 Task: Add the task  Develop a new online booking system for a hotel or resort to the section Agile Artisans in the project AgileBox and add a Due Date to the respective task as 2023/12/05
Action: Mouse moved to (66, 275)
Screenshot: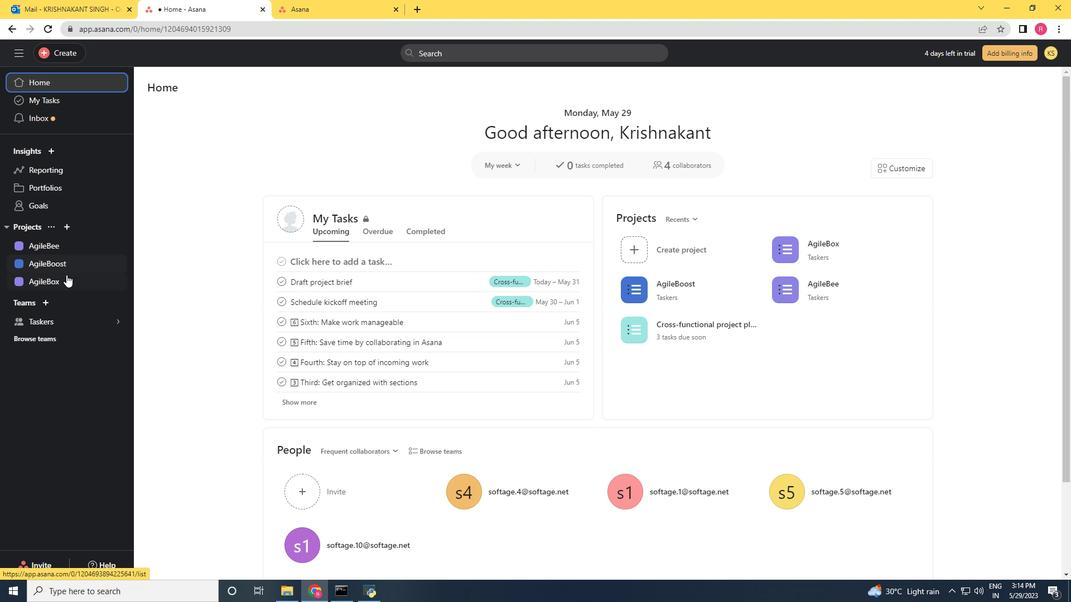 
Action: Mouse pressed left at (66, 275)
Screenshot: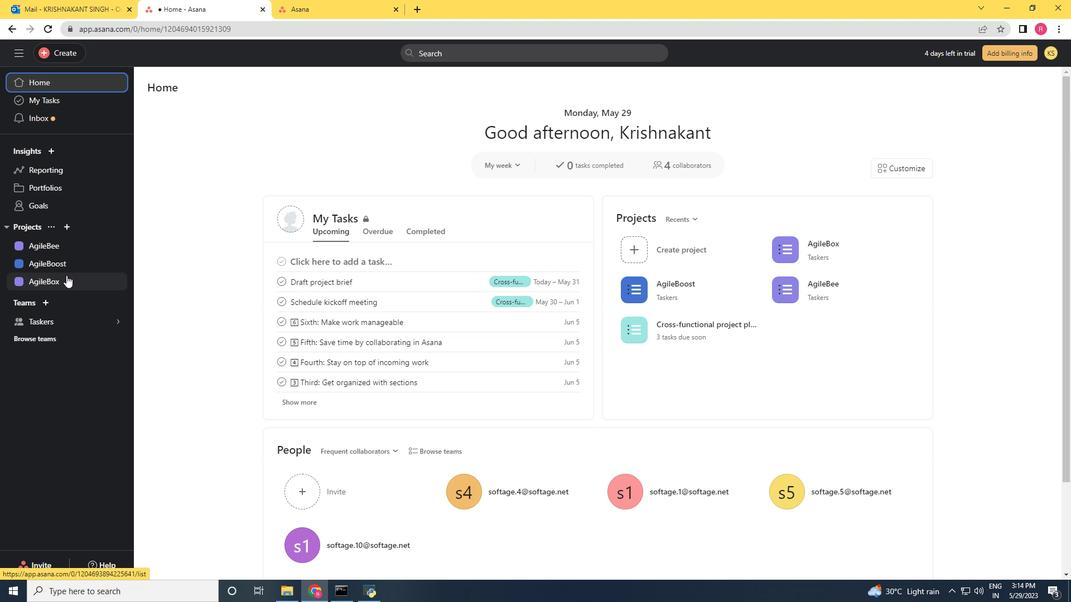 
Action: Mouse moved to (614, 463)
Screenshot: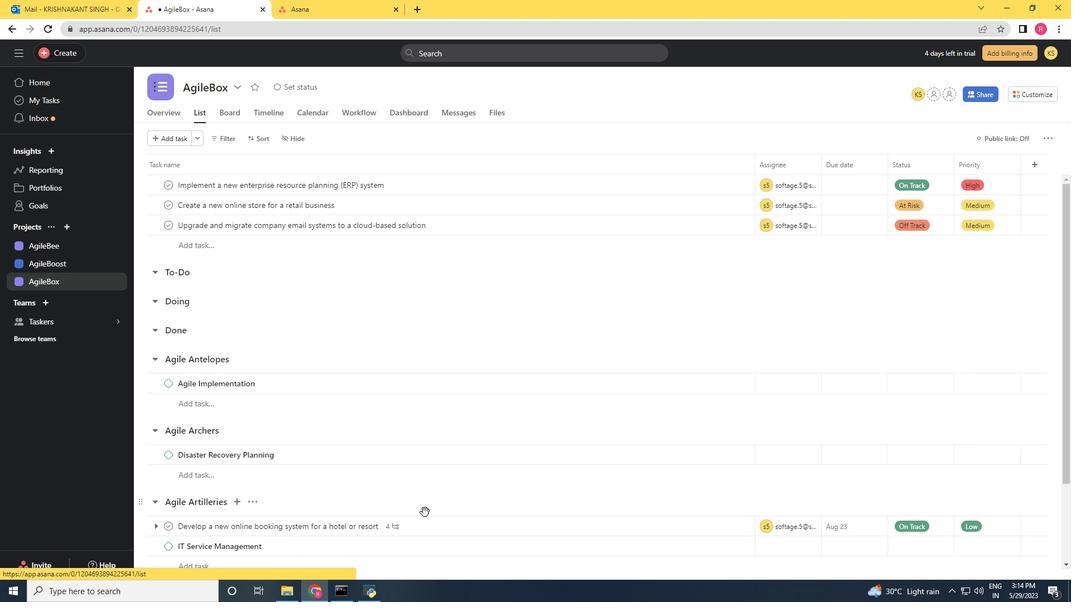 
Action: Mouse scrolled (614, 463) with delta (0, 0)
Screenshot: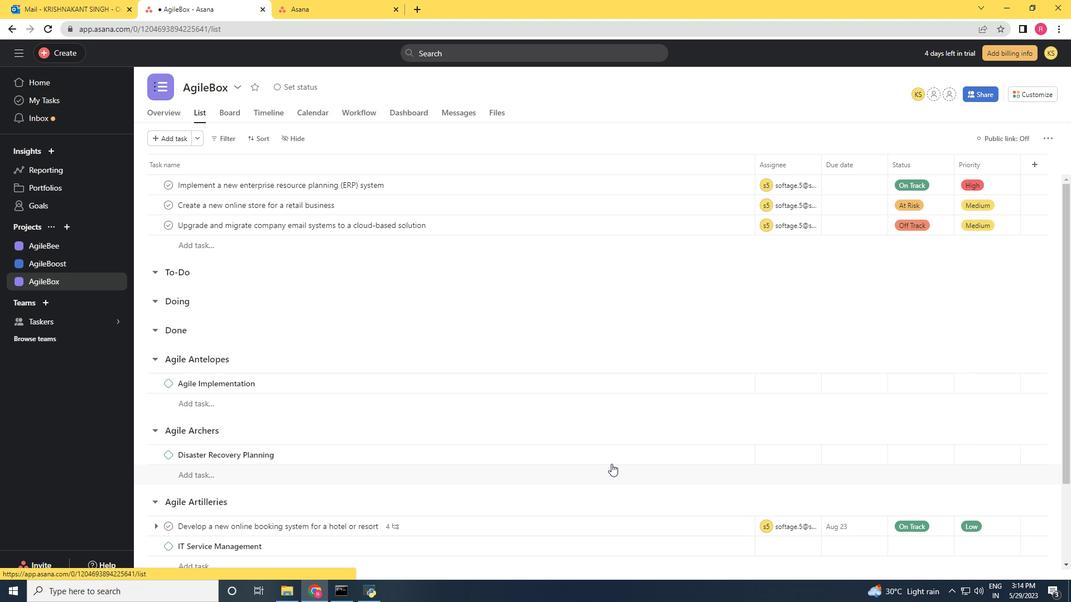 
Action: Mouse scrolled (614, 463) with delta (0, 0)
Screenshot: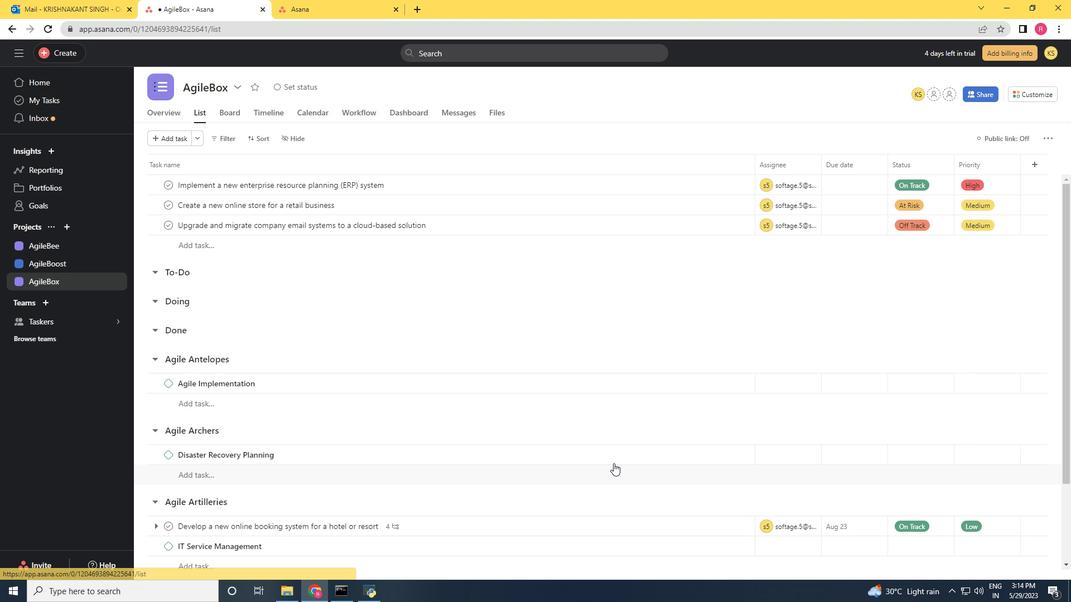 
Action: Mouse scrolled (614, 463) with delta (0, 0)
Screenshot: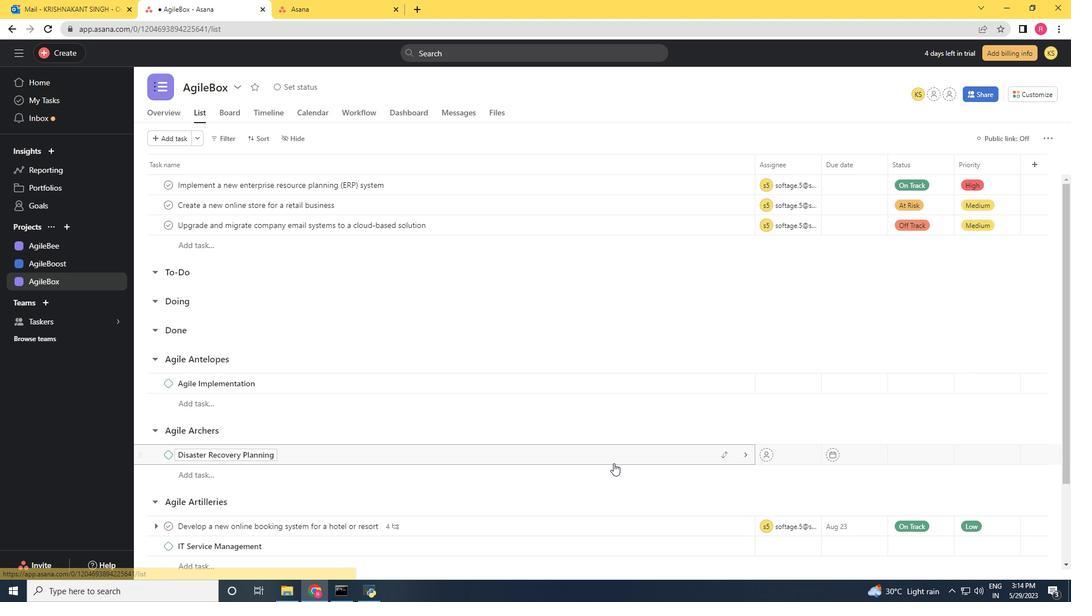 
Action: Mouse scrolled (614, 463) with delta (0, 0)
Screenshot: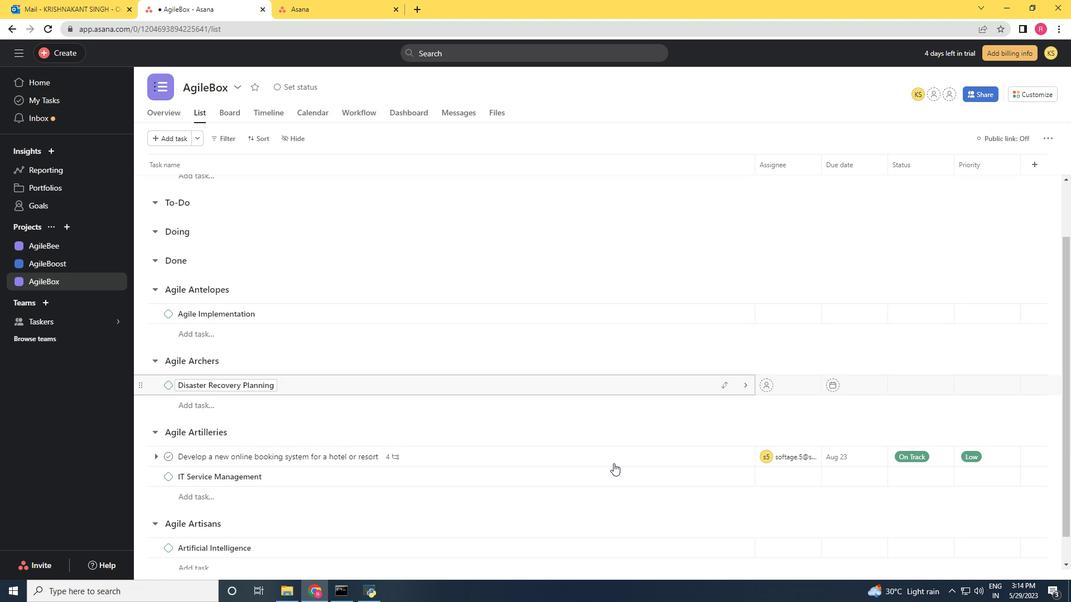 
Action: Mouse scrolled (614, 463) with delta (0, 0)
Screenshot: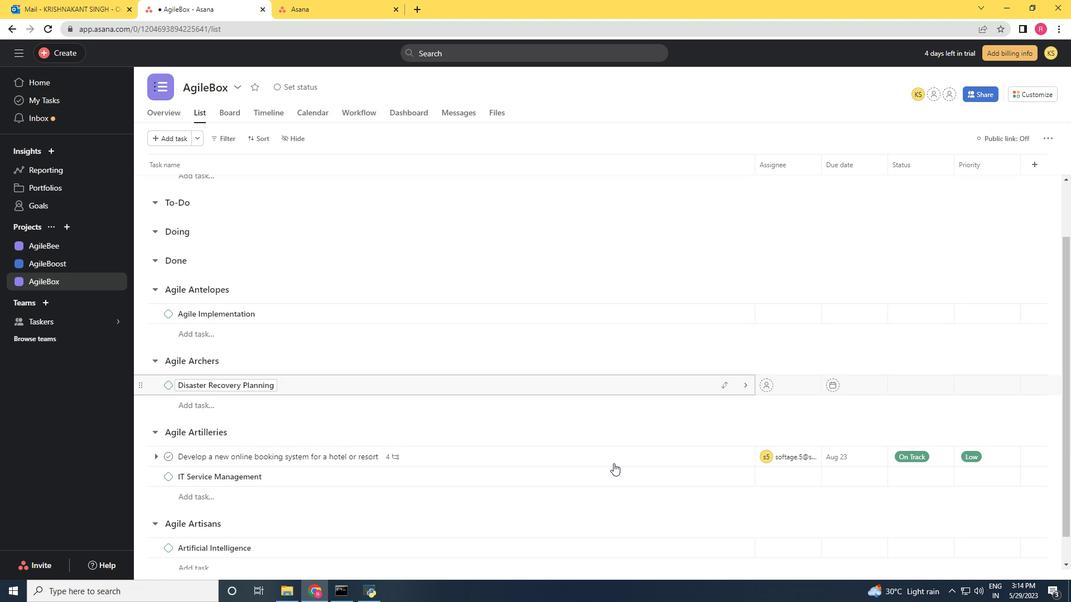 
Action: Mouse moved to (725, 430)
Screenshot: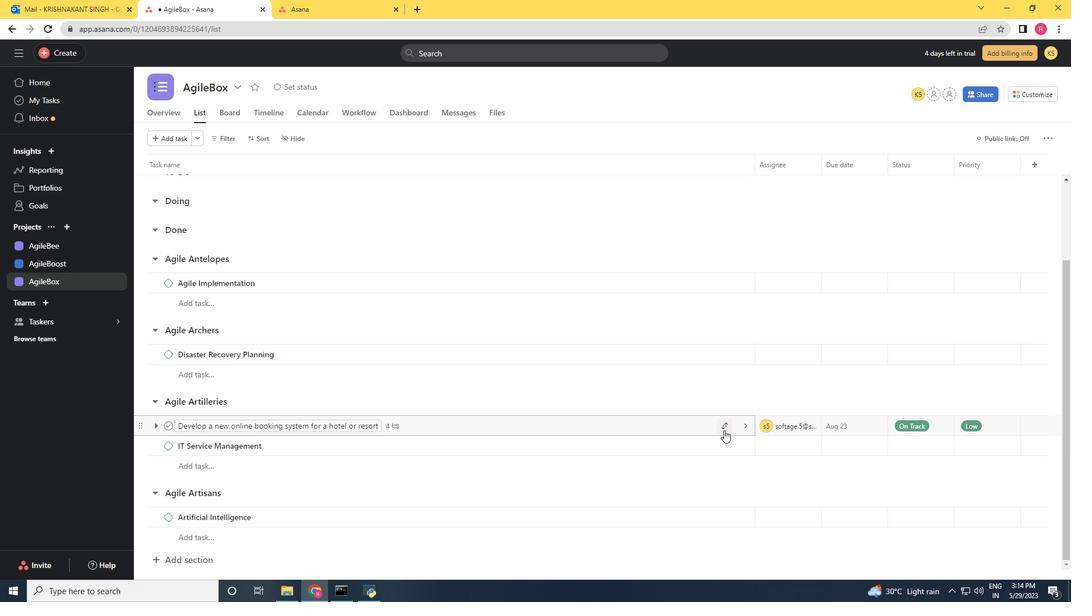 
Action: Mouse pressed left at (725, 430)
Screenshot: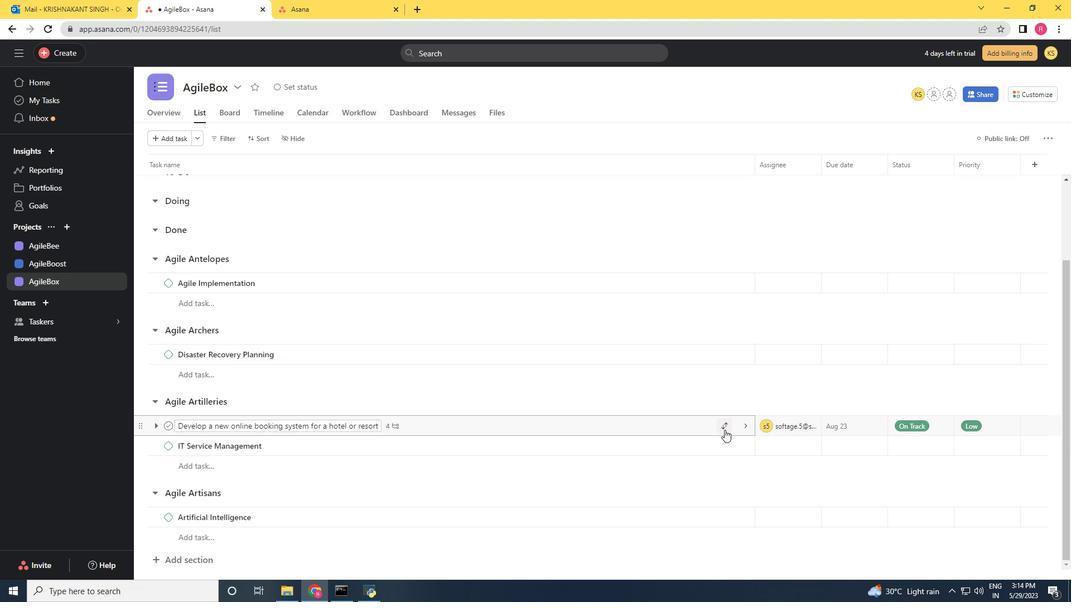 
Action: Mouse moved to (723, 435)
Screenshot: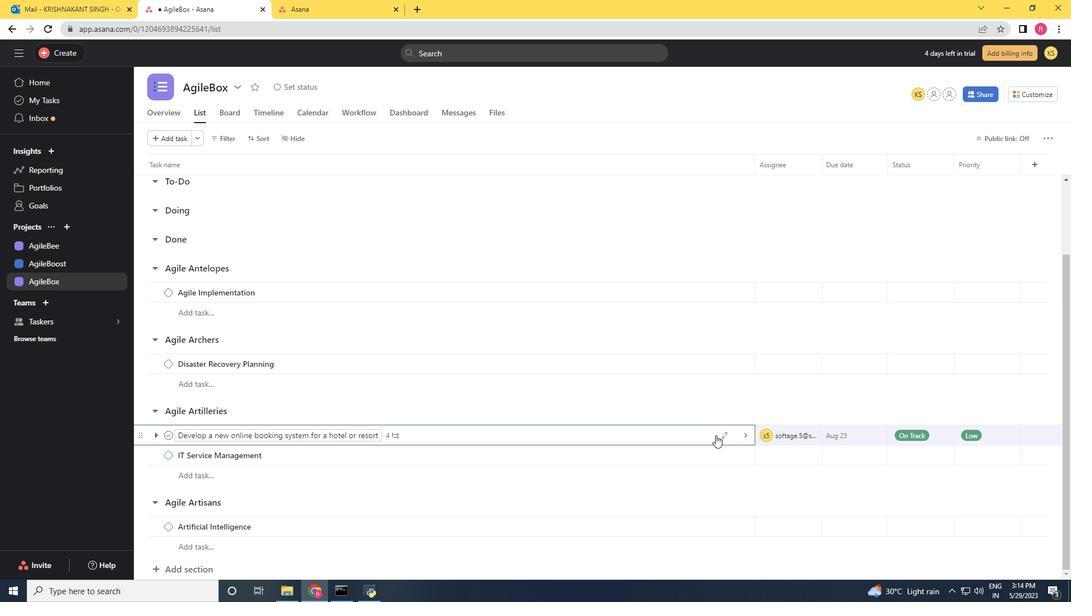 
Action: Mouse pressed left at (723, 435)
Screenshot: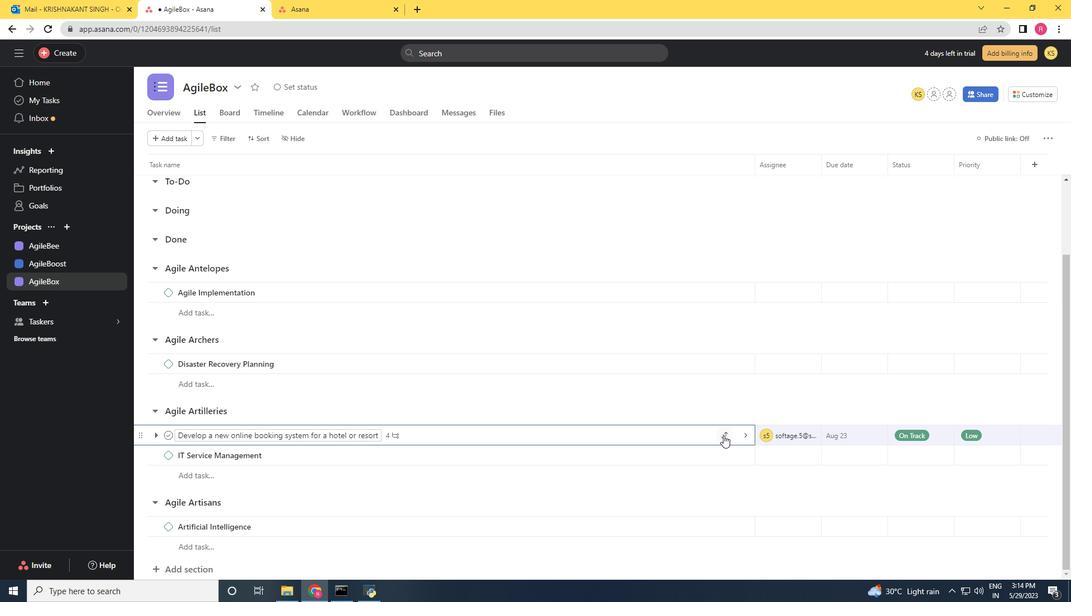 
Action: Mouse moved to (677, 414)
Screenshot: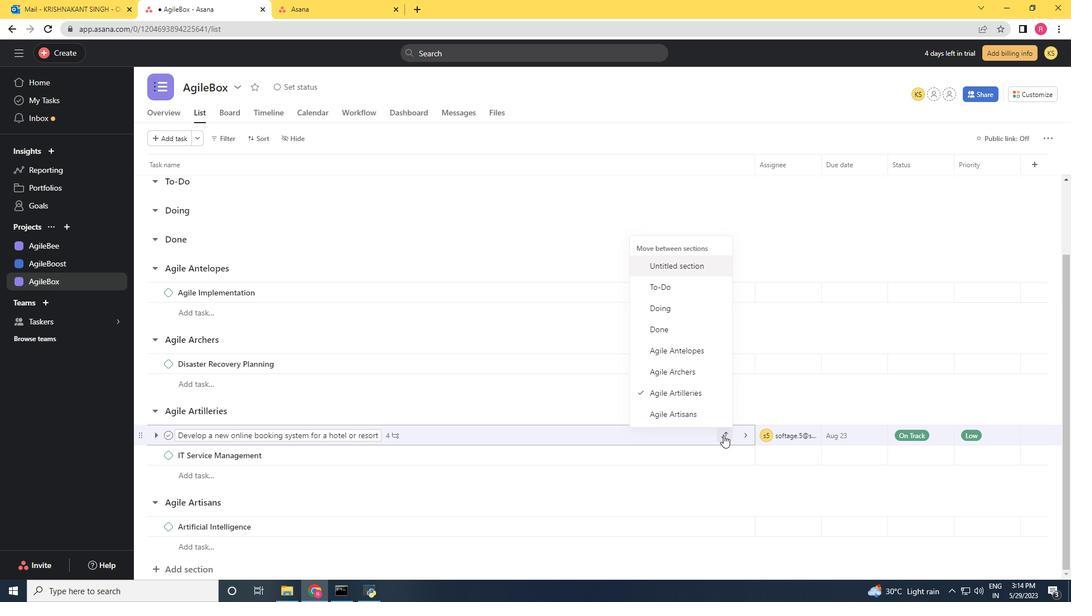 
Action: Mouse pressed left at (677, 414)
Screenshot: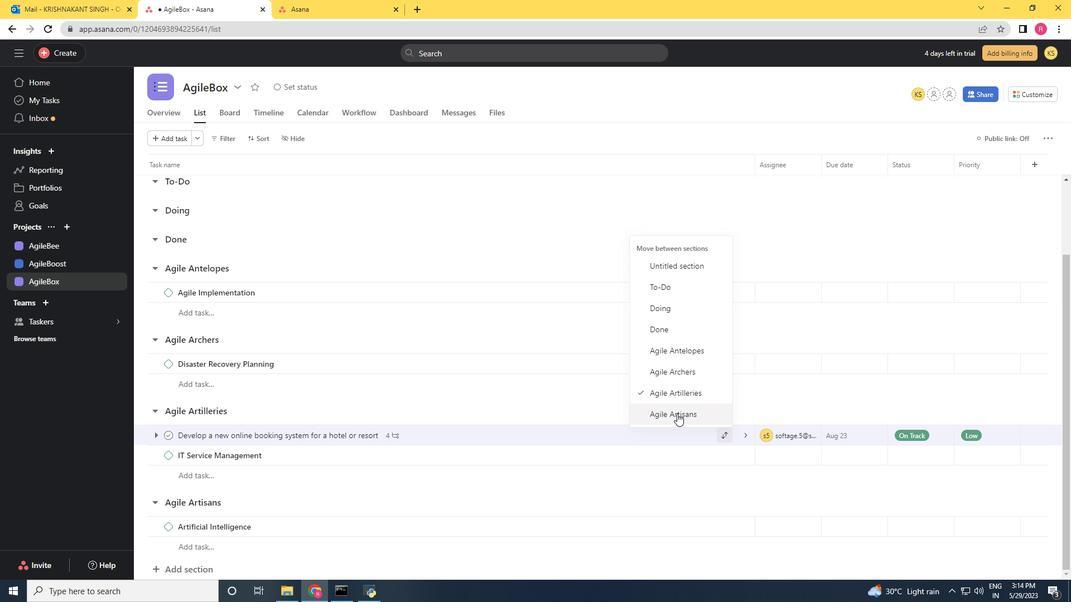
Action: Mouse moved to (632, 497)
Screenshot: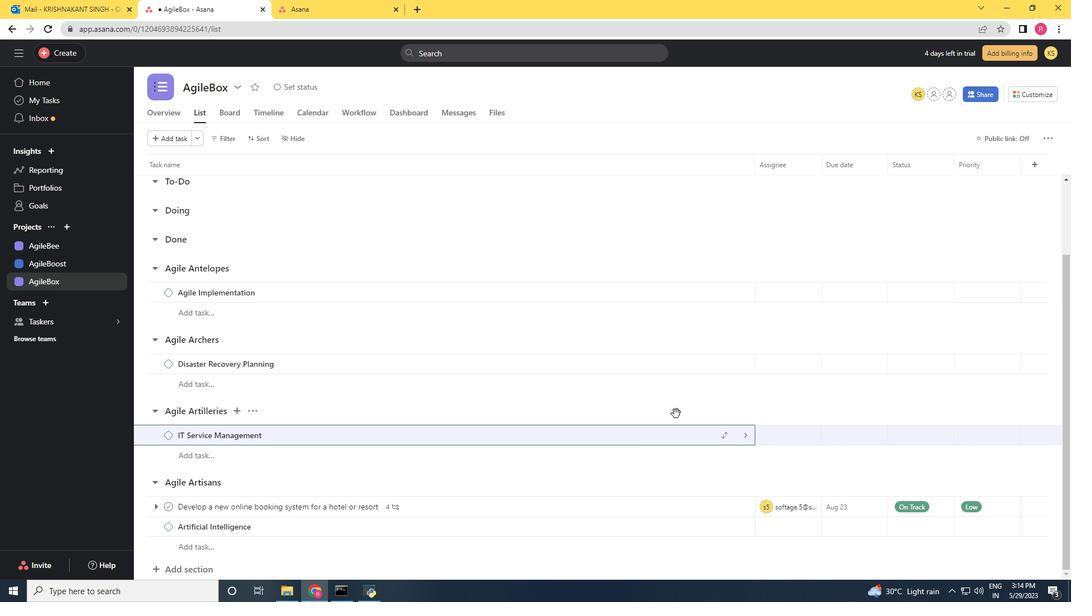 
Action: Mouse scrolled (632, 496) with delta (0, 0)
Screenshot: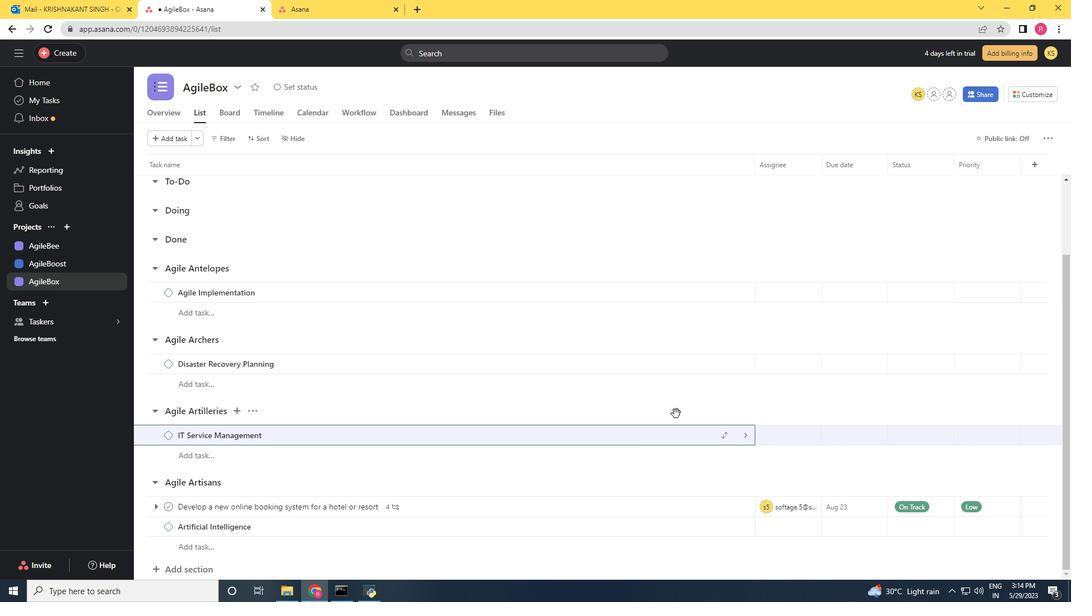 
Action: Mouse moved to (624, 505)
Screenshot: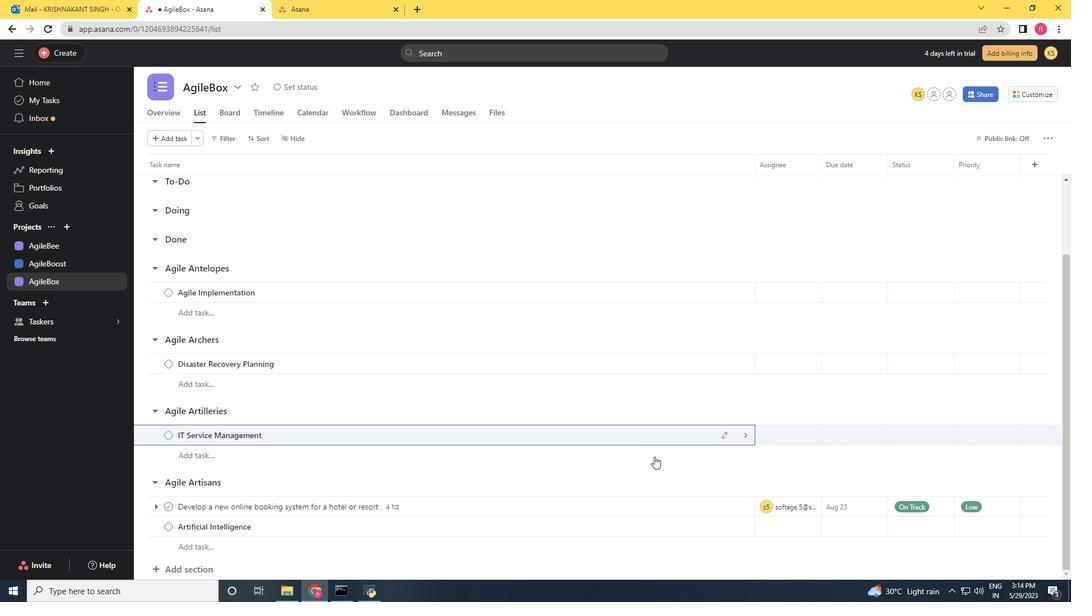 
Action: Mouse scrolled (624, 504) with delta (0, 0)
Screenshot: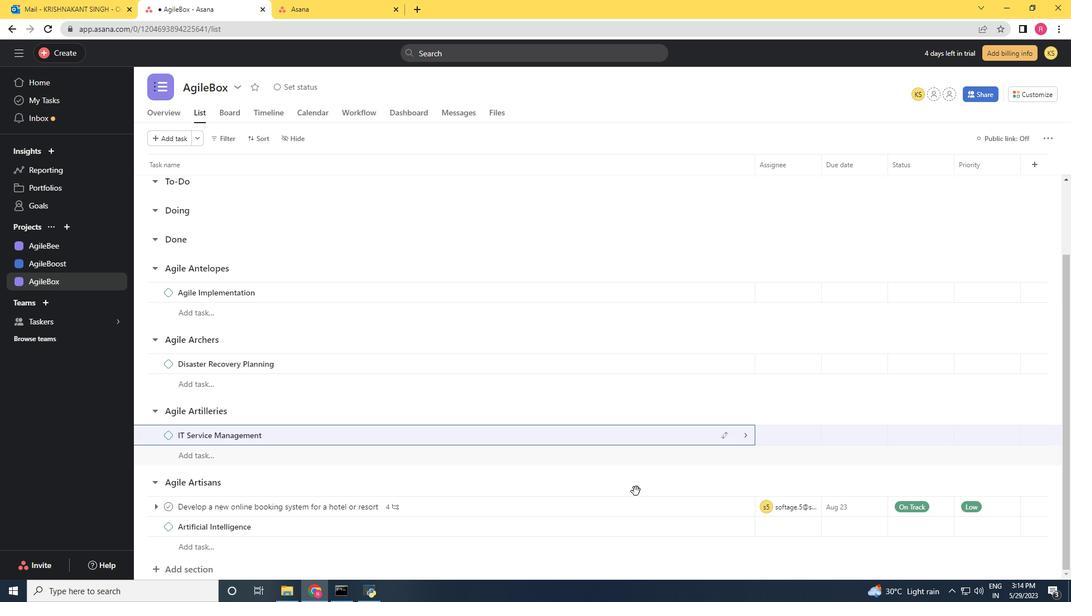 
Action: Mouse moved to (624, 505)
Screenshot: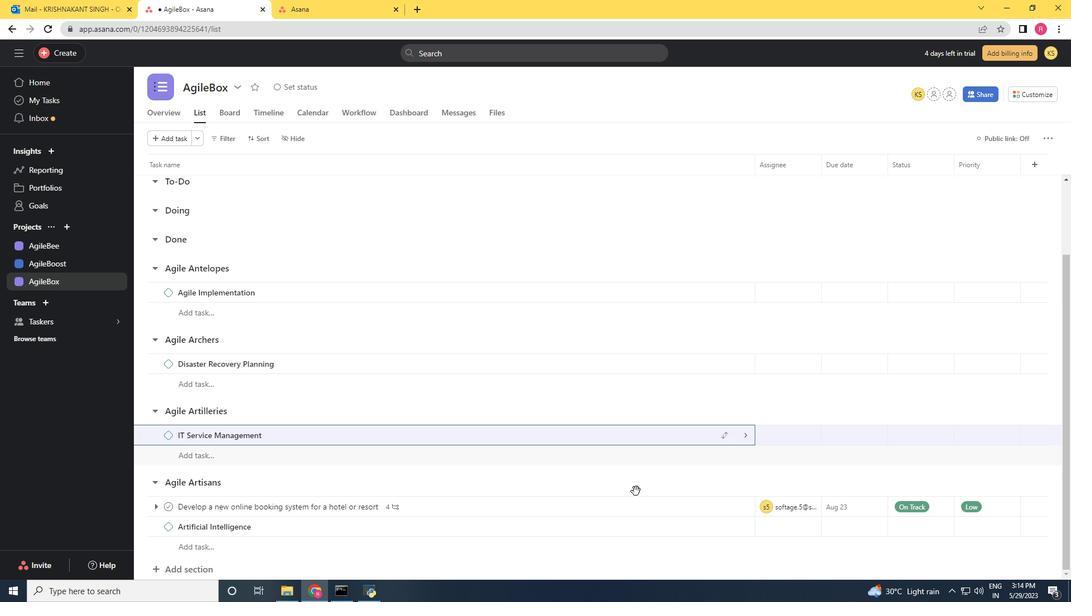 
Action: Mouse scrolled (624, 505) with delta (0, 0)
Screenshot: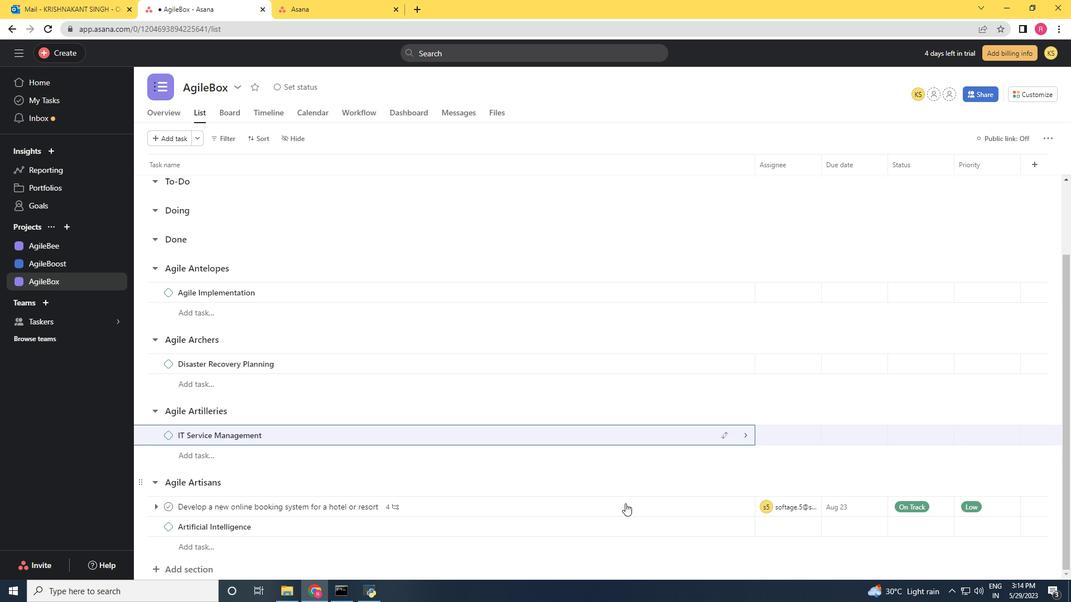 
Action: Mouse moved to (677, 505)
Screenshot: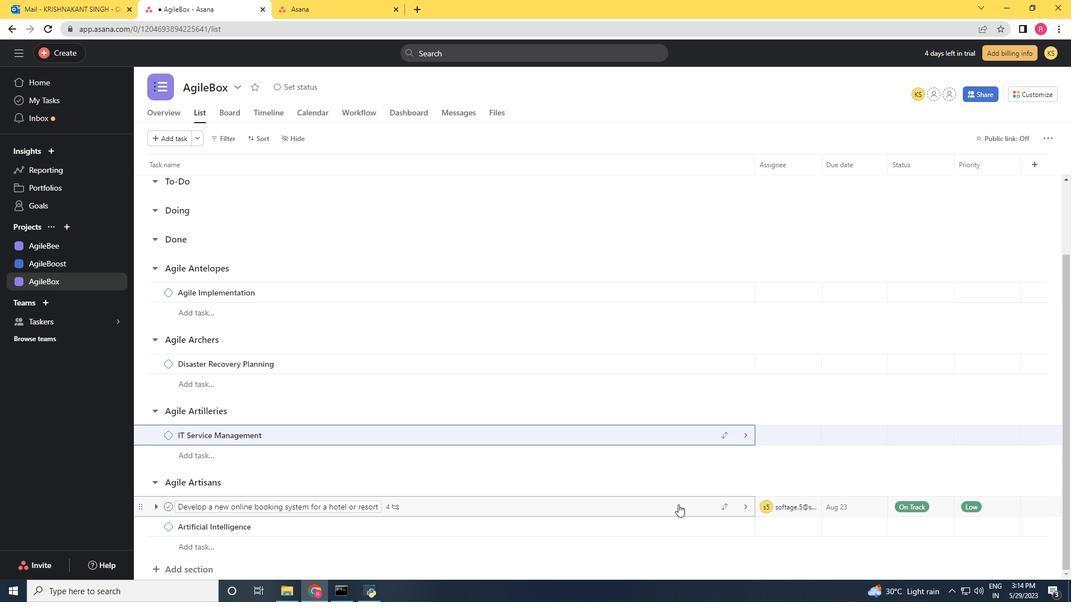
Action: Mouse pressed left at (677, 505)
Screenshot: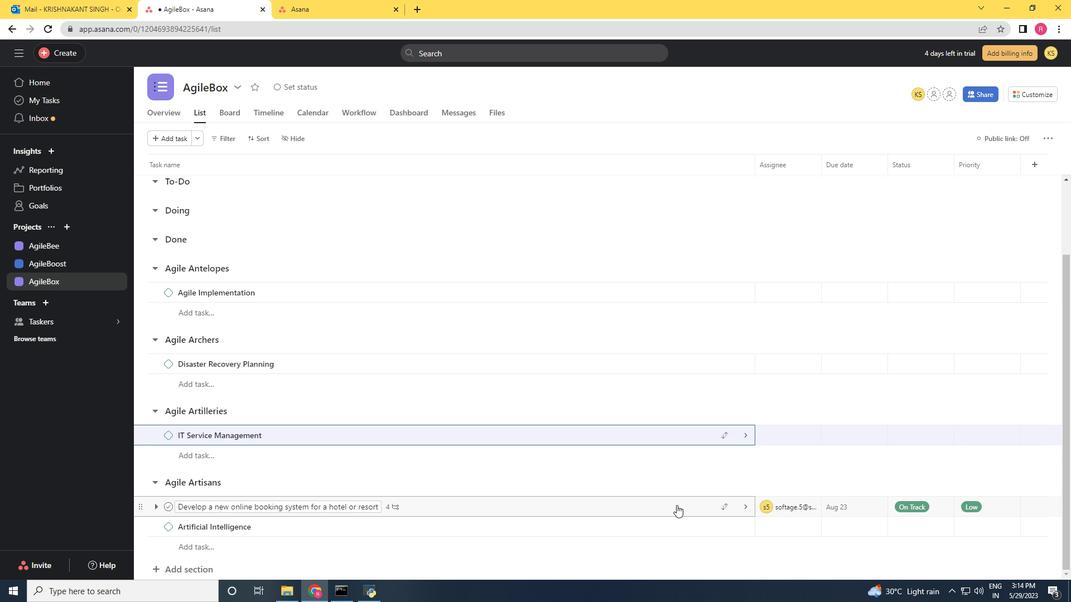 
Action: Mouse moved to (824, 241)
Screenshot: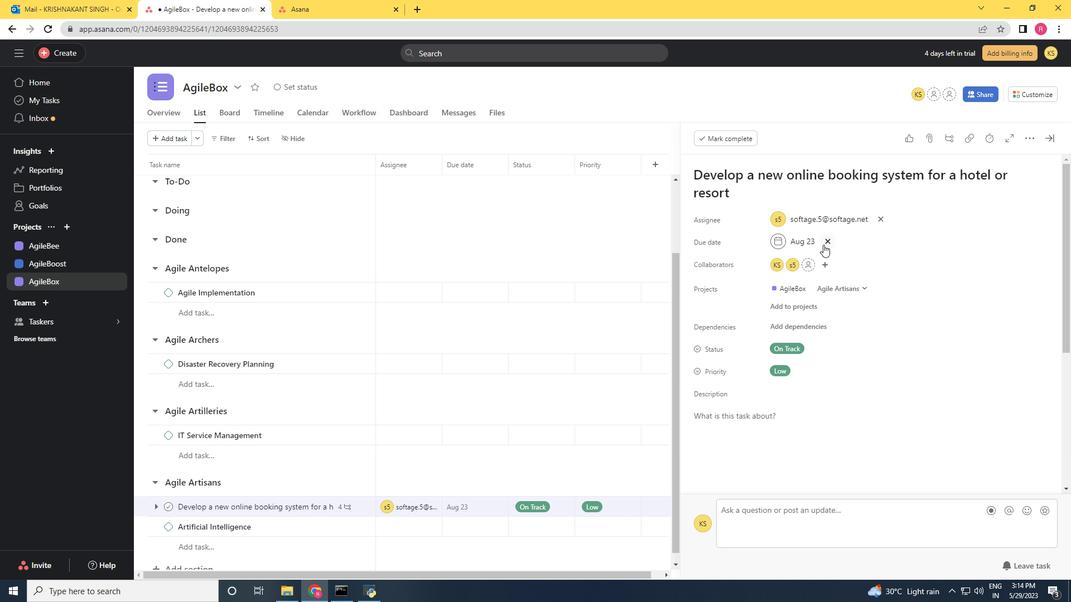 
Action: Mouse pressed left at (824, 241)
Screenshot: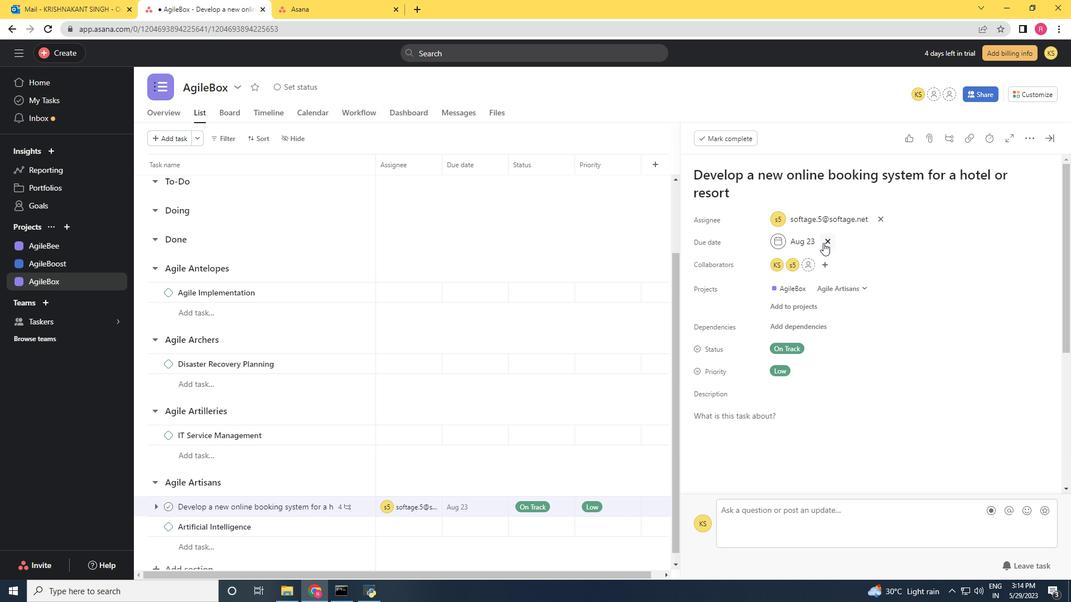 
Action: Mouse moved to (813, 242)
Screenshot: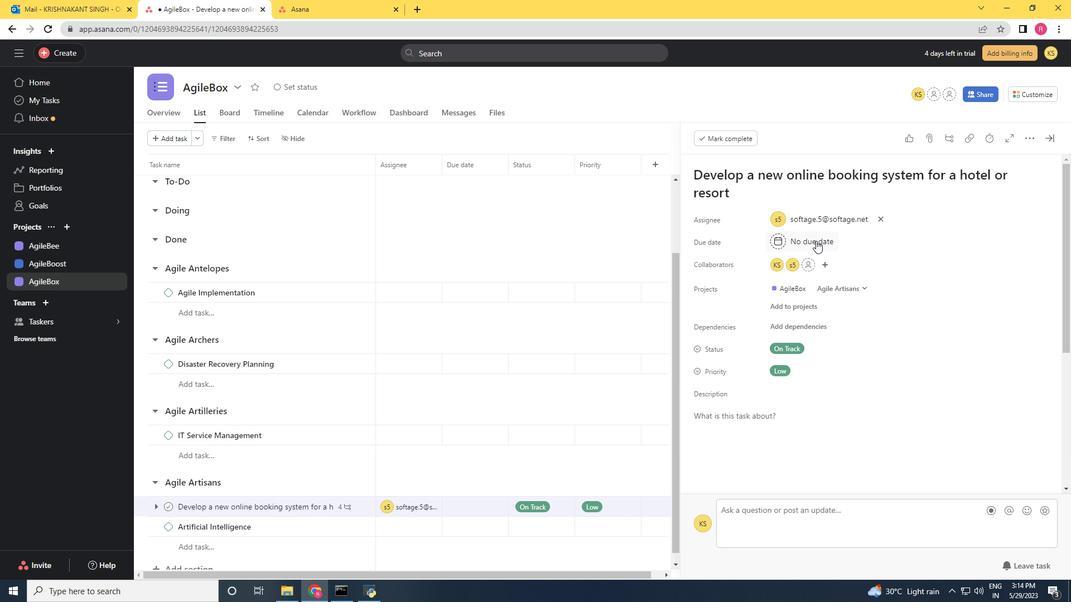 
Action: Mouse pressed left at (813, 242)
Screenshot: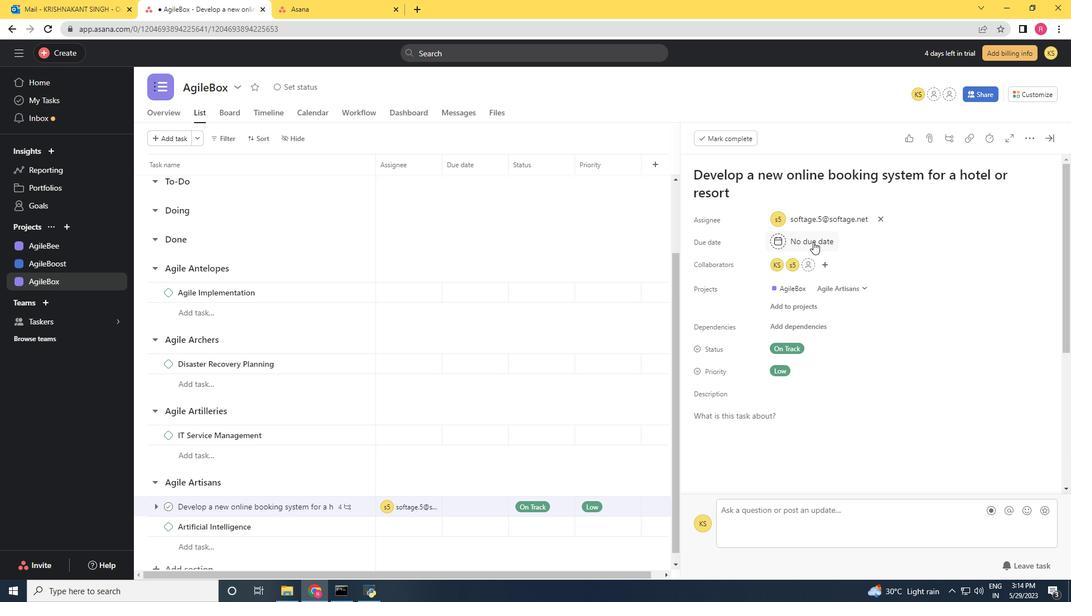 
Action: Mouse moved to (902, 298)
Screenshot: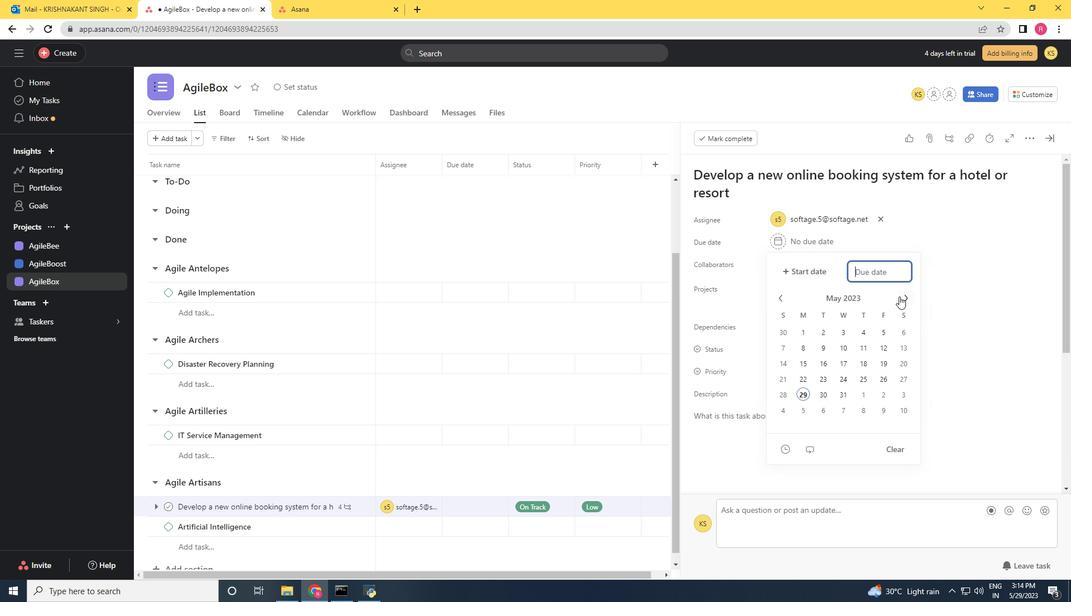
Action: Mouse pressed left at (902, 298)
Screenshot: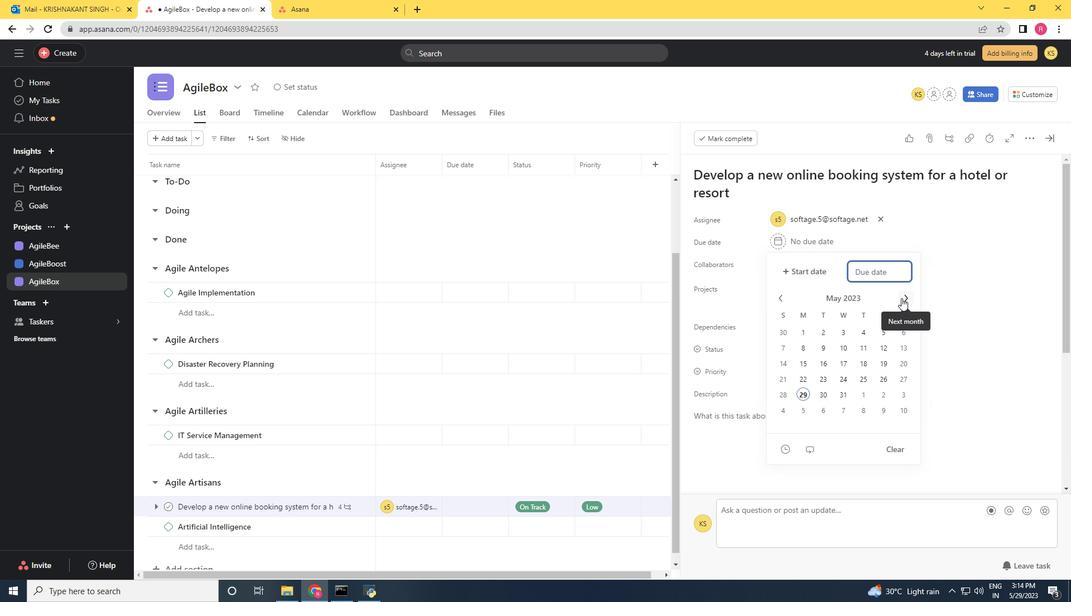 
Action: Mouse pressed left at (902, 298)
Screenshot: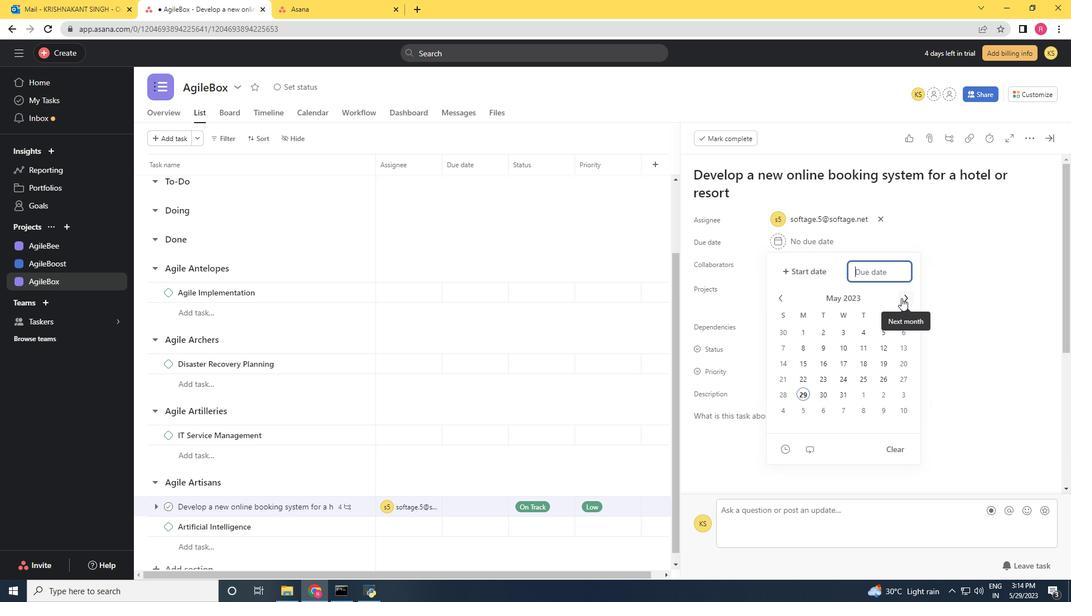 
Action: Mouse pressed left at (902, 298)
Screenshot: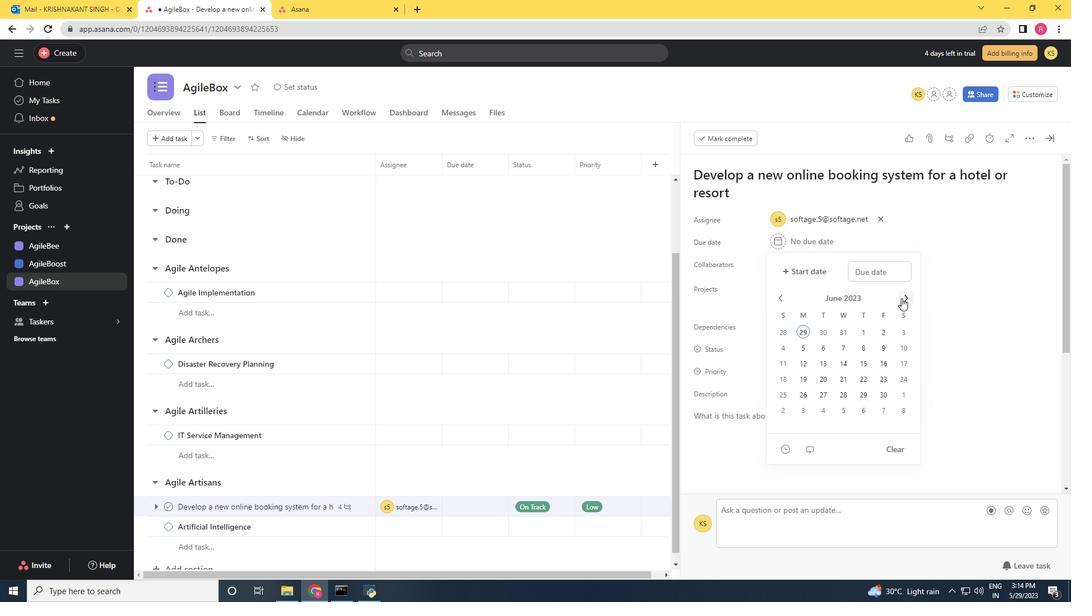 
Action: Mouse pressed left at (902, 298)
Screenshot: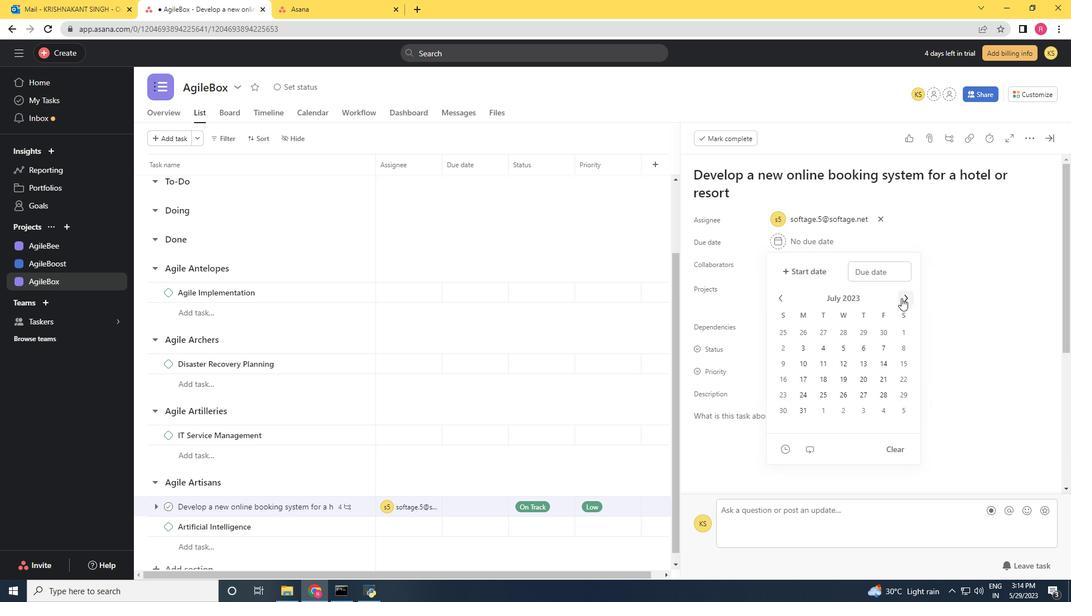 
Action: Mouse pressed left at (902, 298)
Screenshot: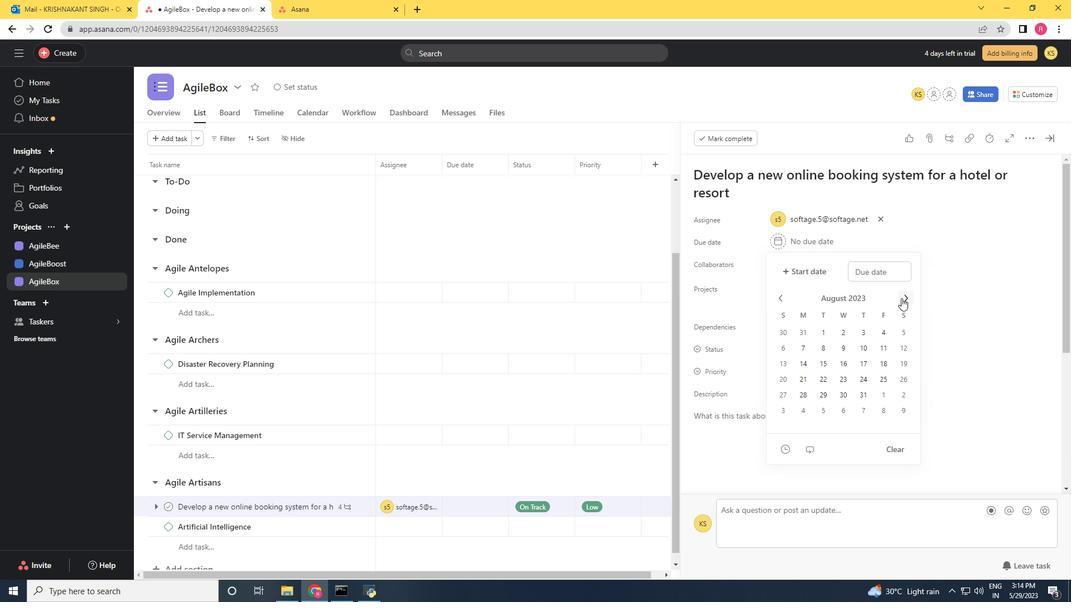 
Action: Mouse pressed left at (902, 298)
Screenshot: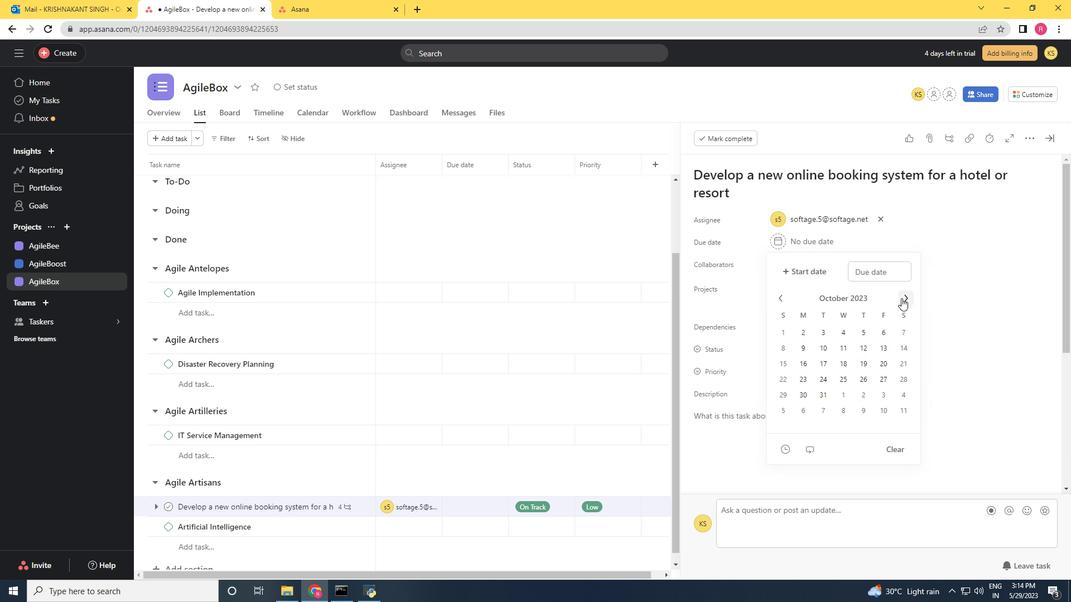 
Action: Mouse pressed left at (902, 298)
Screenshot: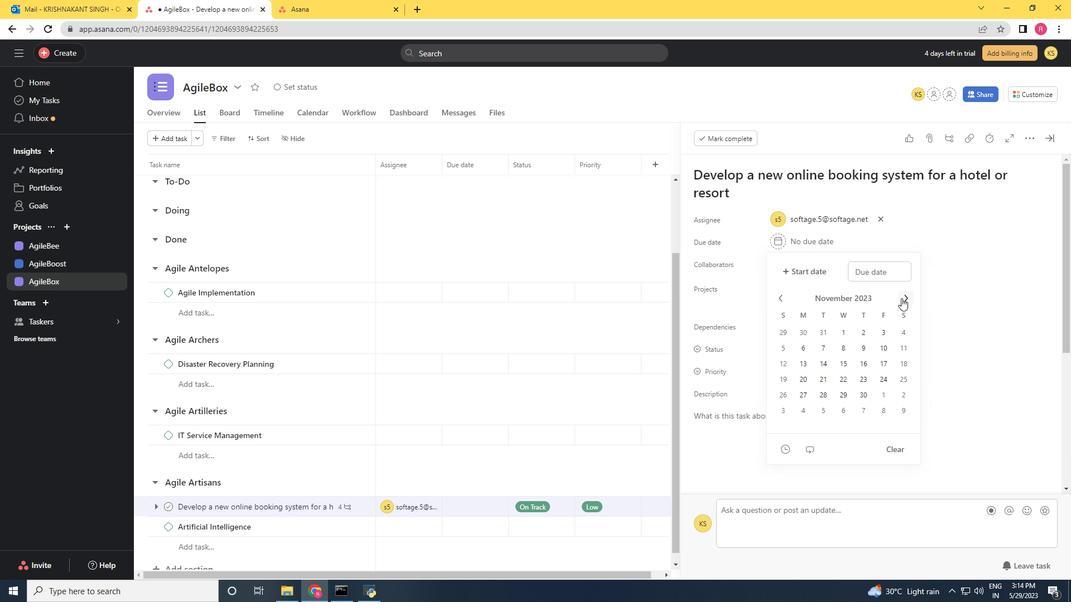 
Action: Mouse moved to (824, 353)
Screenshot: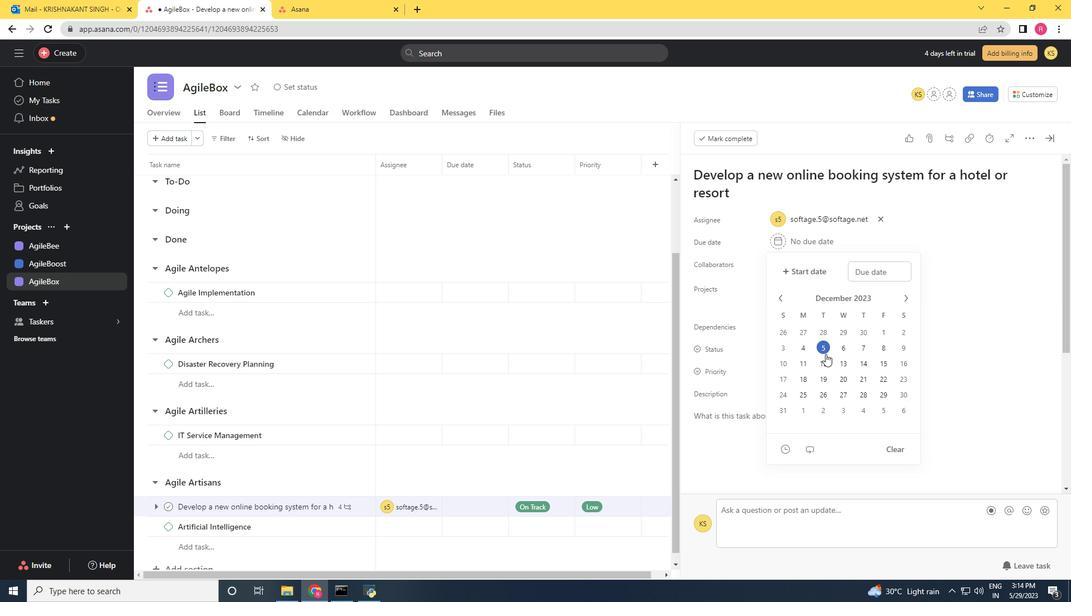 
Action: Mouse pressed left at (824, 353)
Screenshot: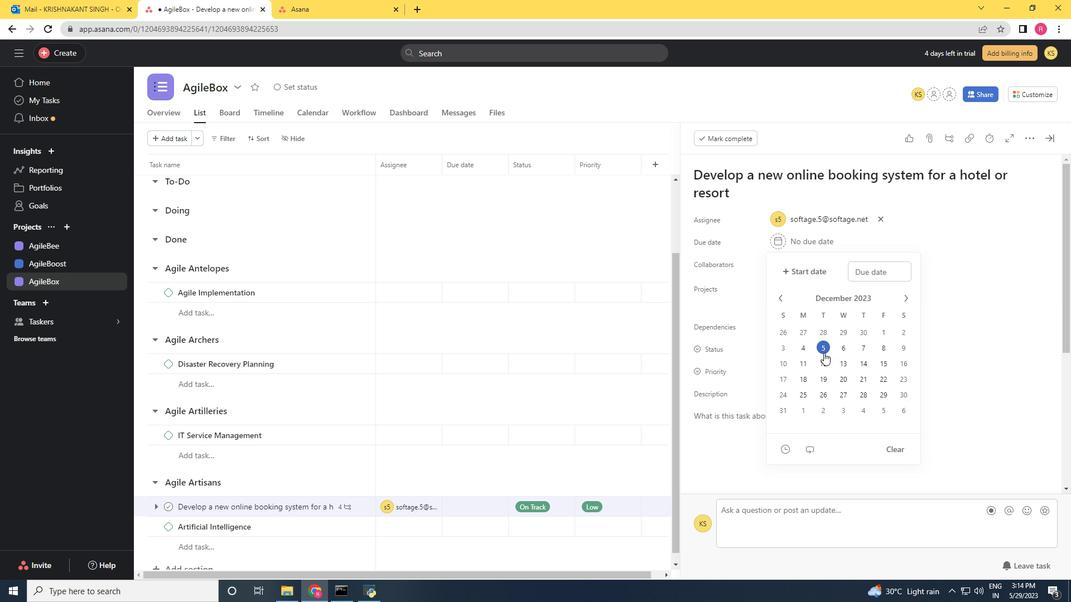 
Action: Mouse moved to (1006, 324)
Screenshot: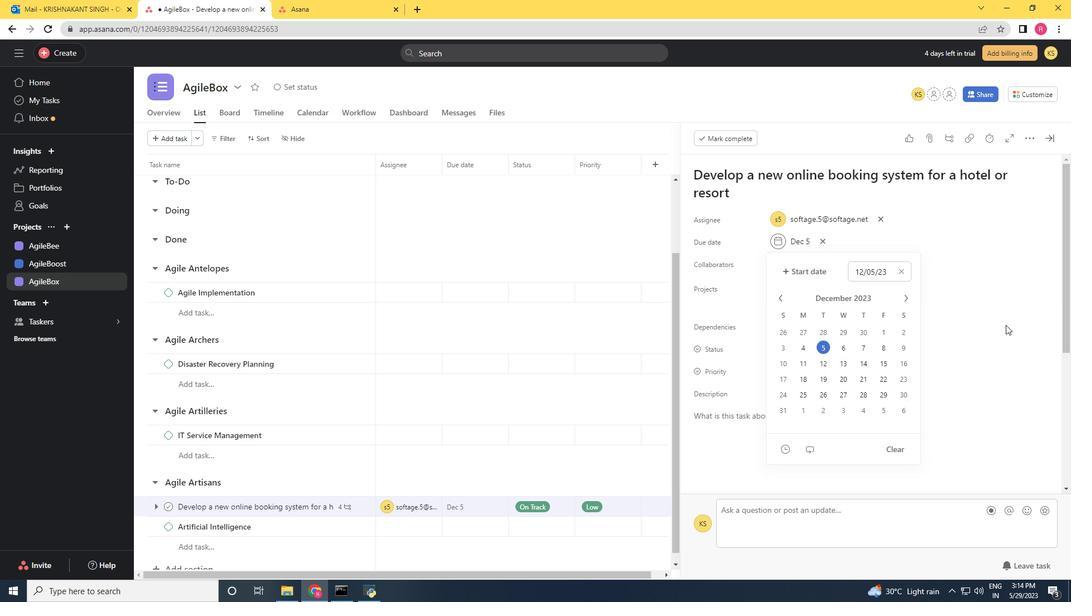 
Action: Mouse pressed left at (1006, 324)
Screenshot: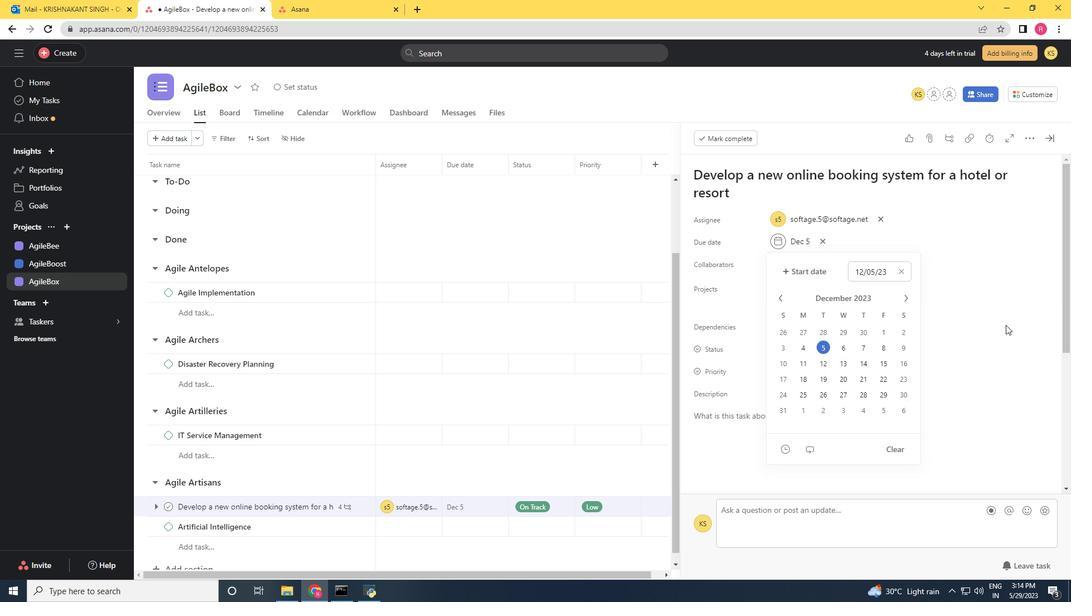 
